 Task: Check your schedule for June 22, 2023, and review any work hour notifications in your email.
Action: Mouse moved to (25, 31)
Screenshot: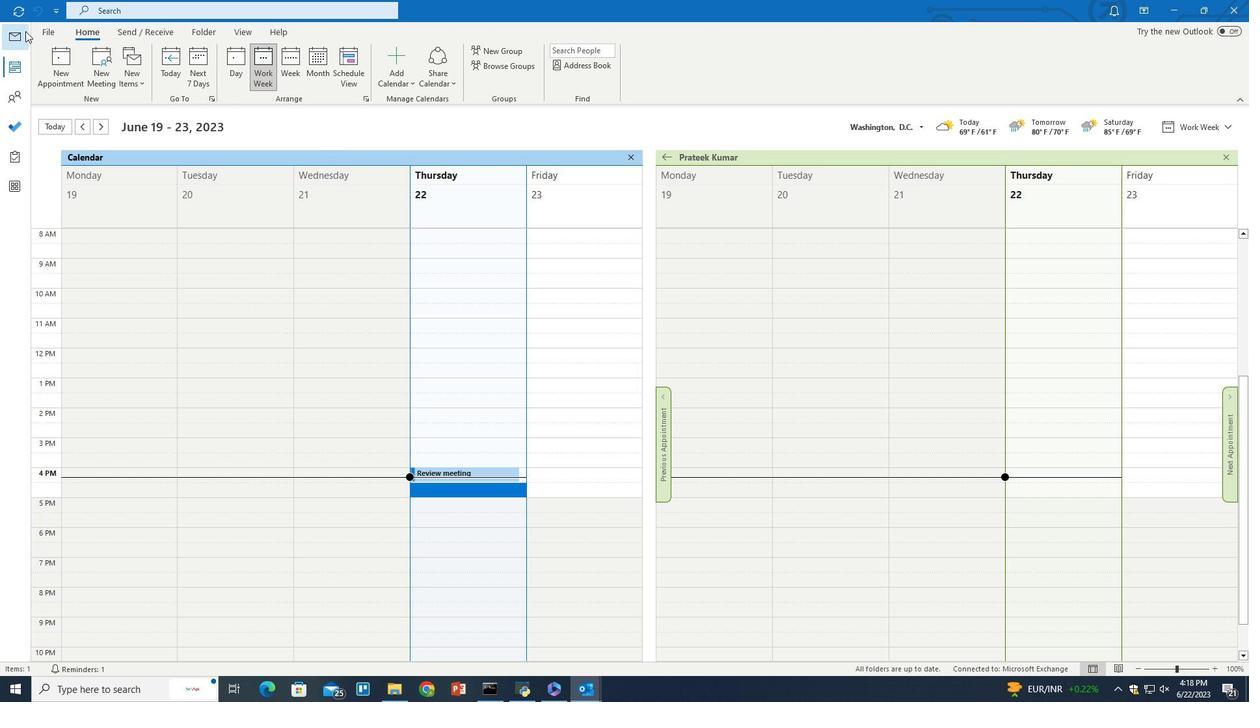
Action: Mouse pressed left at (25, 31)
Screenshot: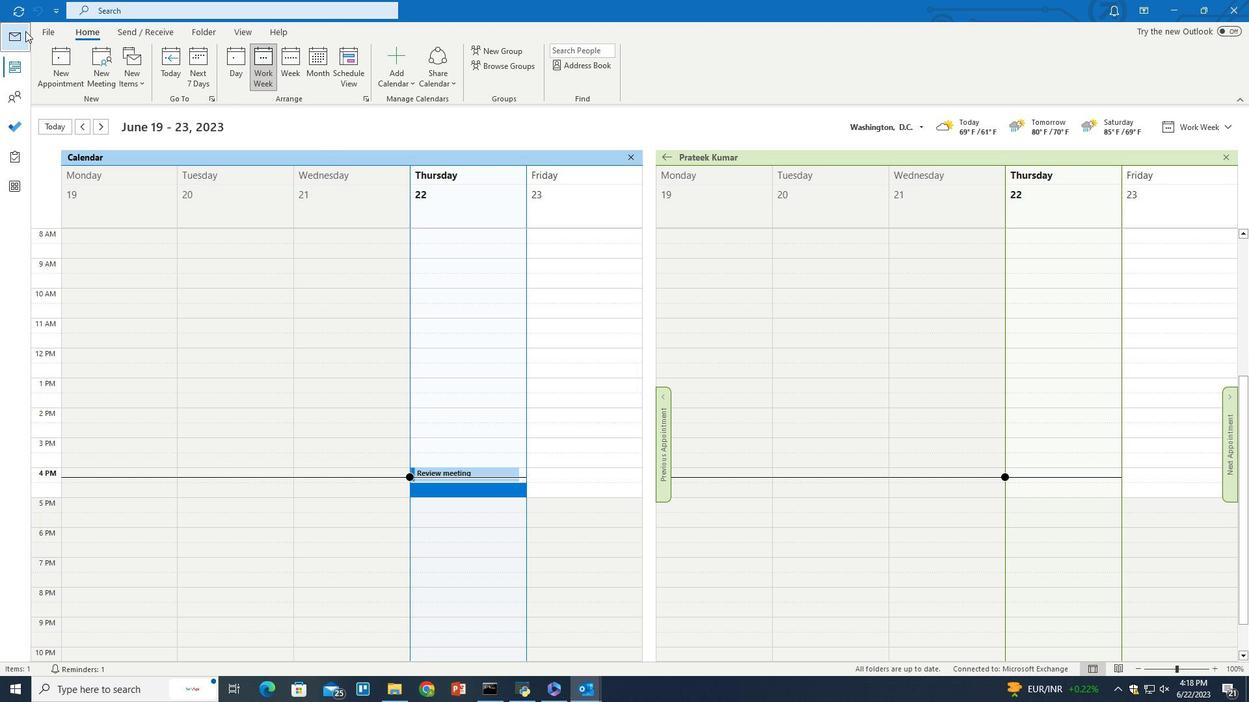 
Action: Mouse moved to (240, 35)
Screenshot: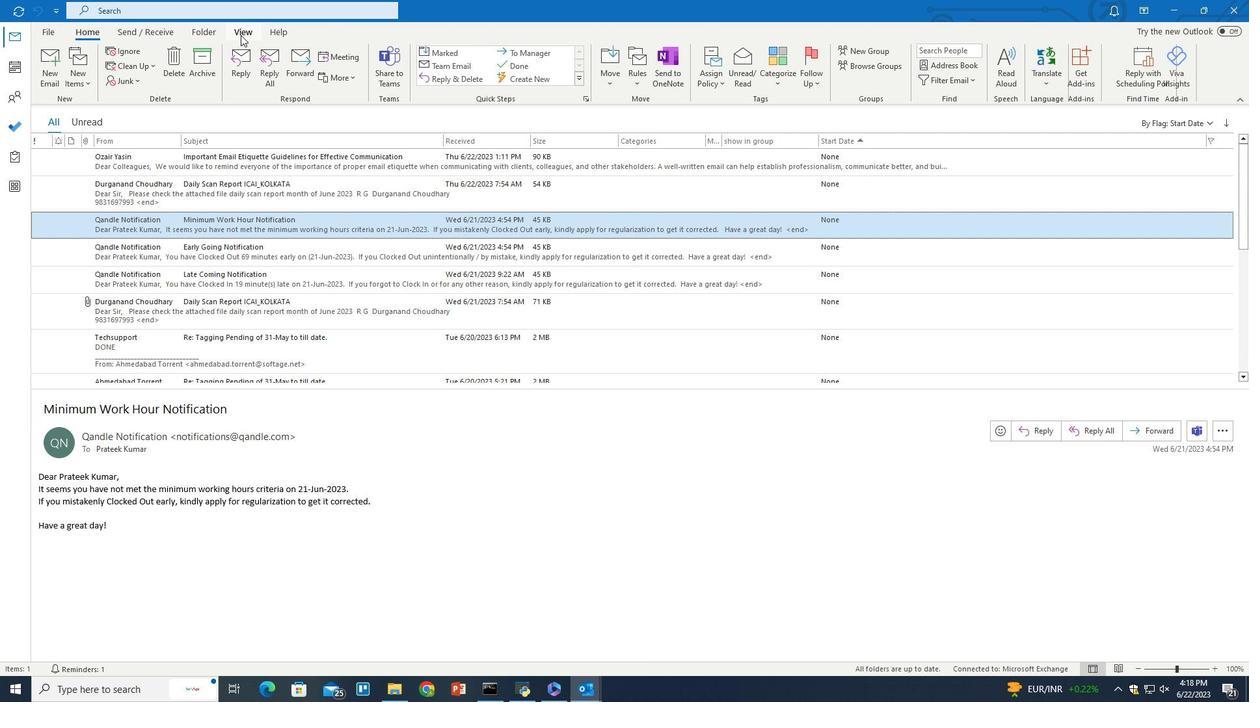 
Action: Mouse pressed left at (240, 35)
Screenshot: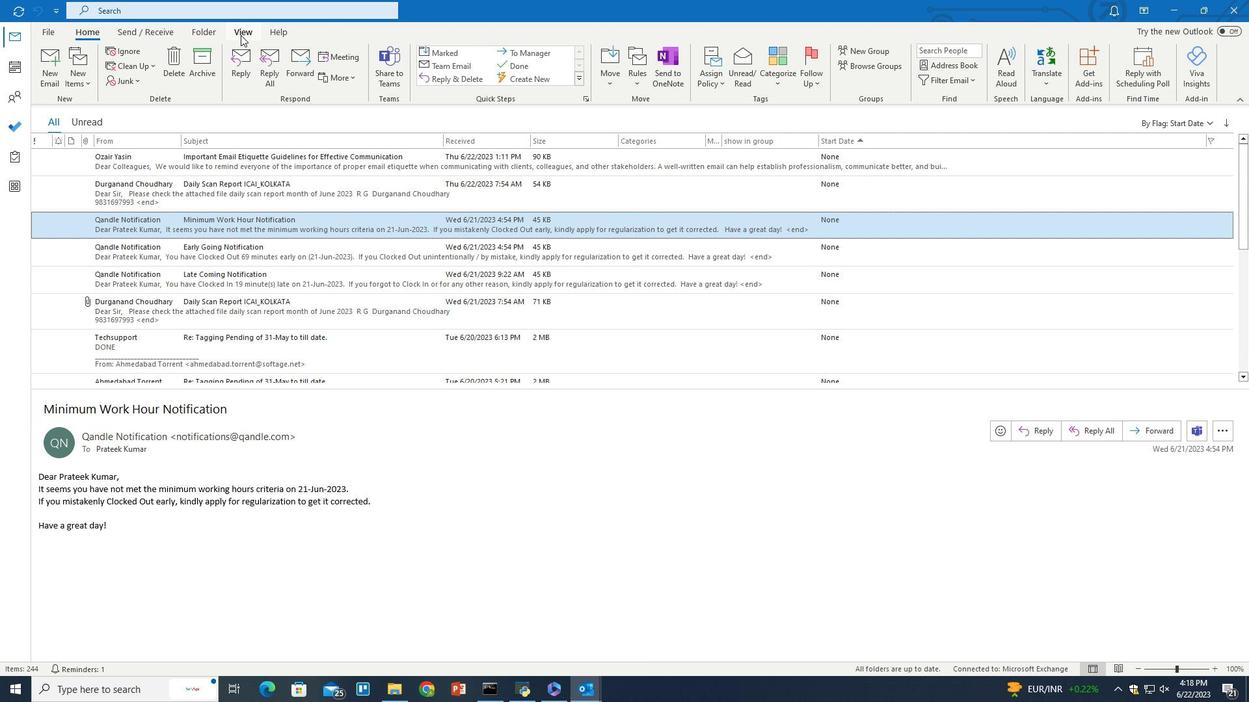 
Action: Mouse moved to (931, 79)
Screenshot: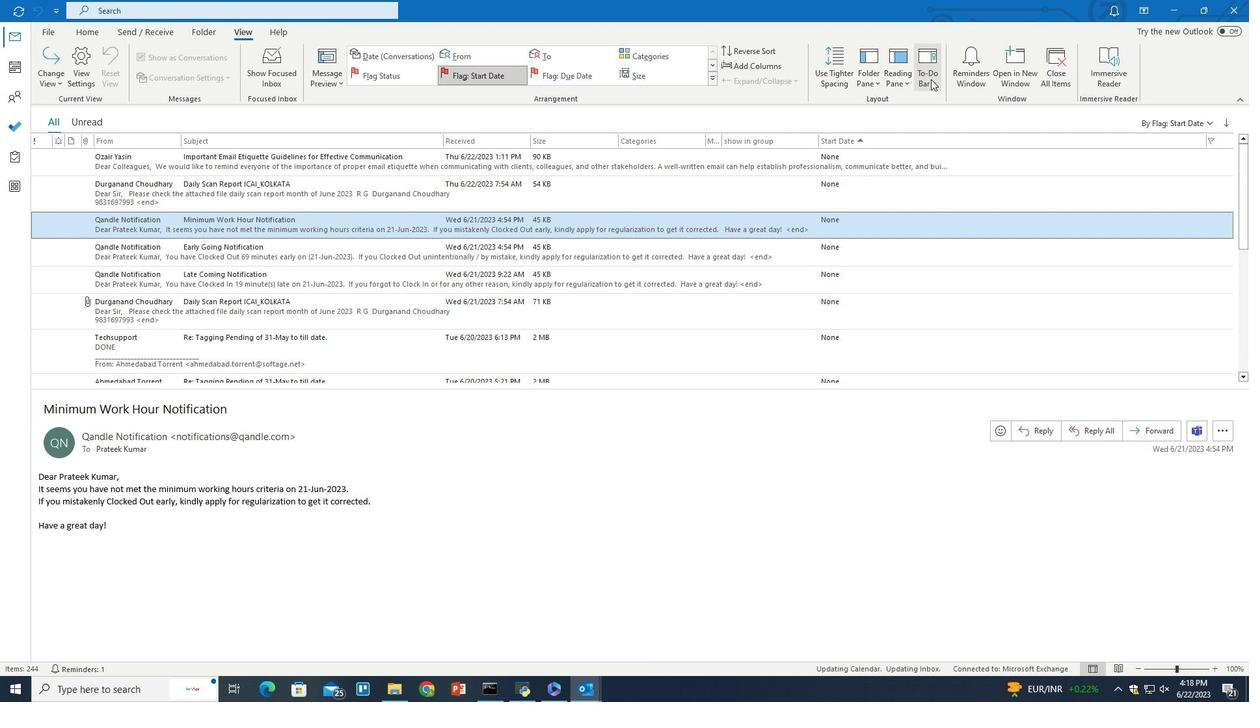 
Action: Mouse pressed left at (931, 79)
Screenshot: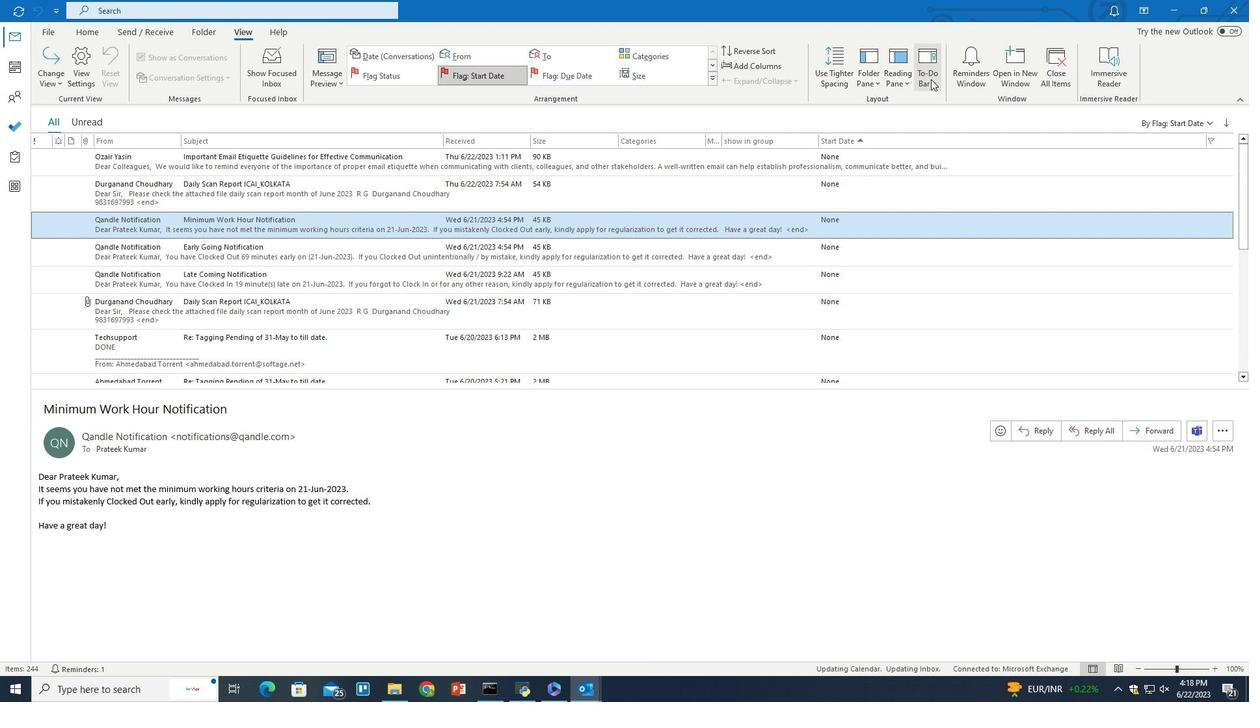 
Action: Mouse moved to (937, 134)
Screenshot: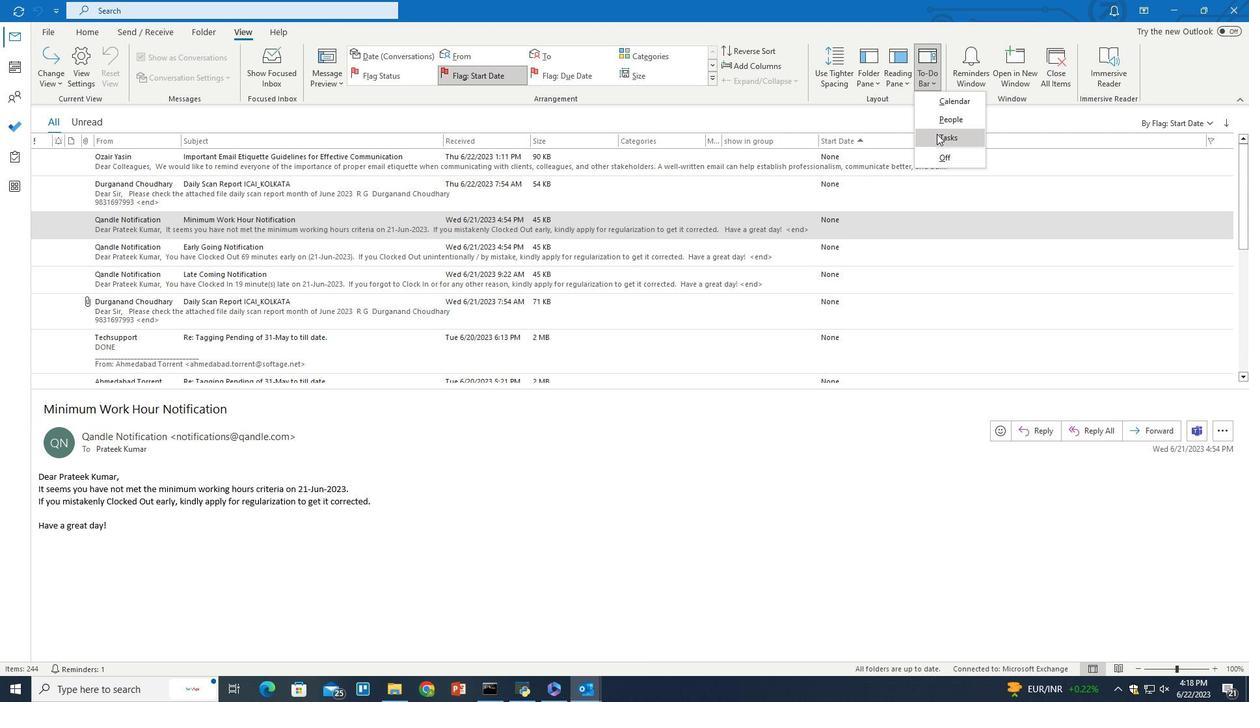 
Action: Mouse pressed left at (937, 134)
Screenshot: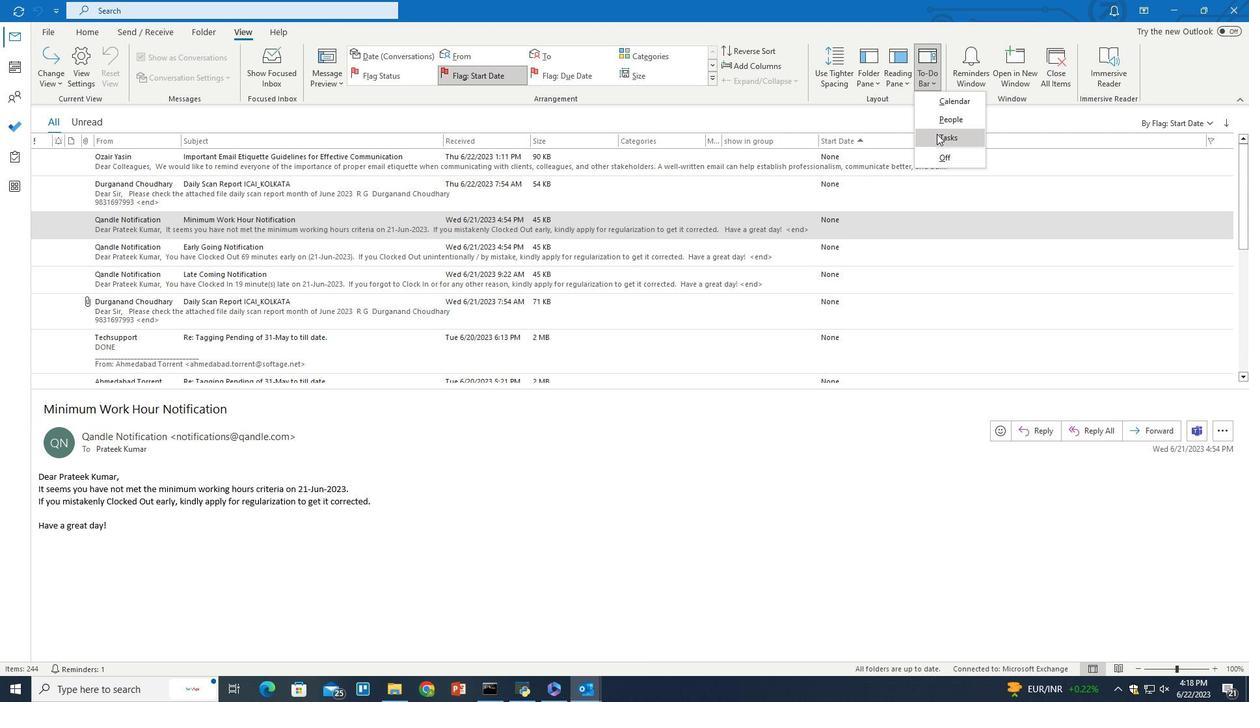 
Action: Mouse moved to (903, 261)
Screenshot: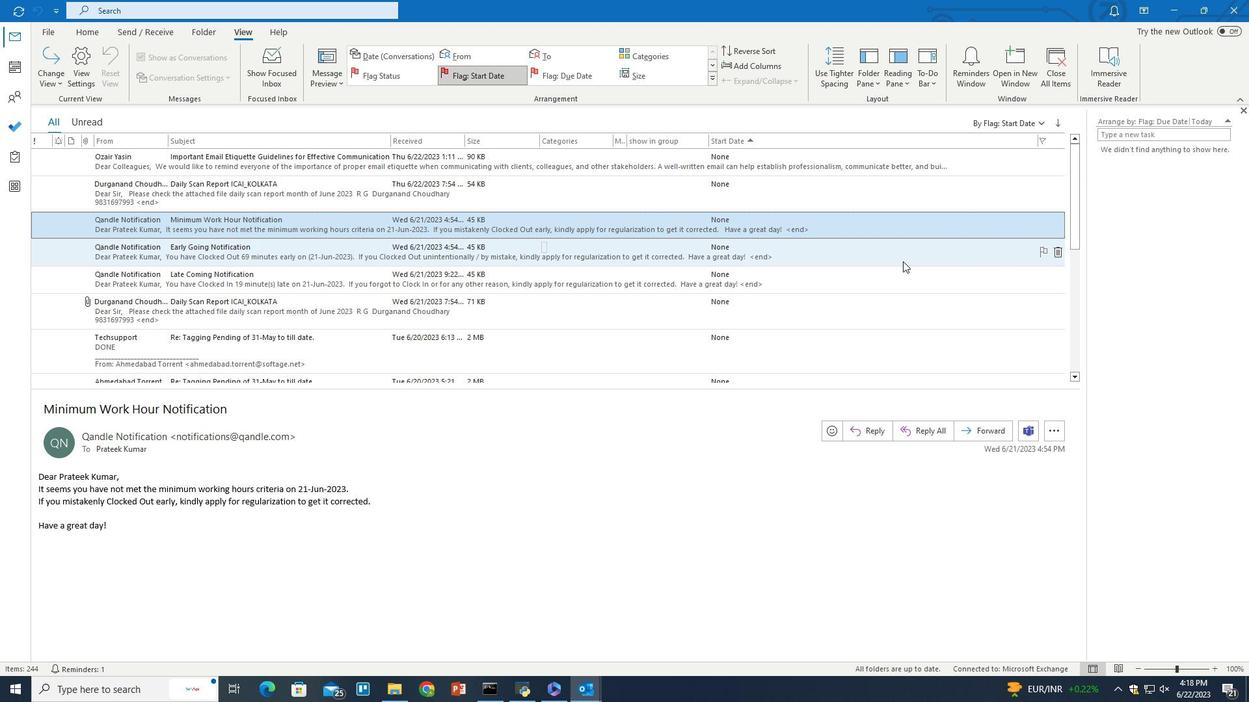 
